 Task: Select the panel option in the confirm on kill.
Action: Mouse moved to (15, 498)
Screenshot: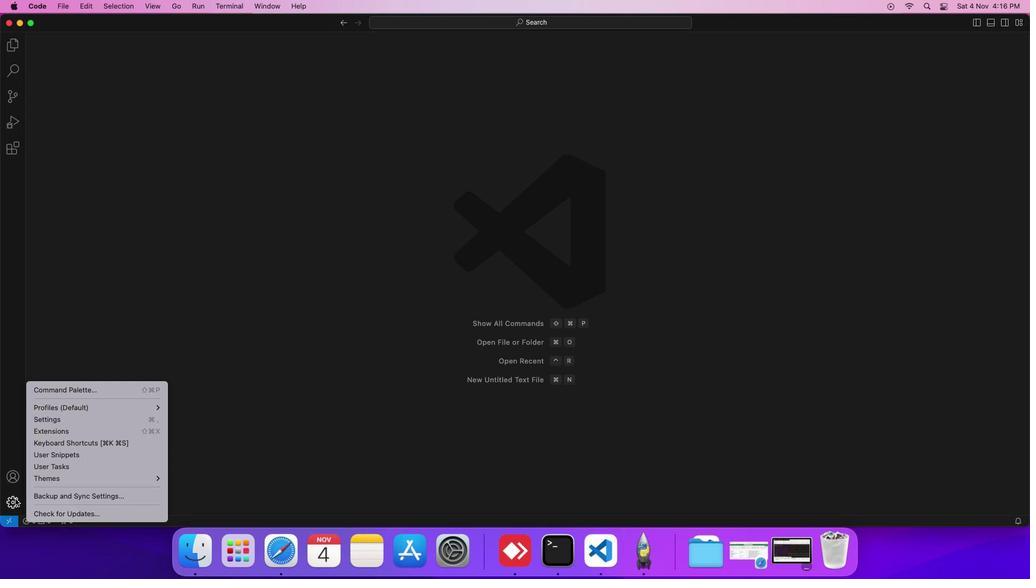 
Action: Mouse pressed left at (15, 498)
Screenshot: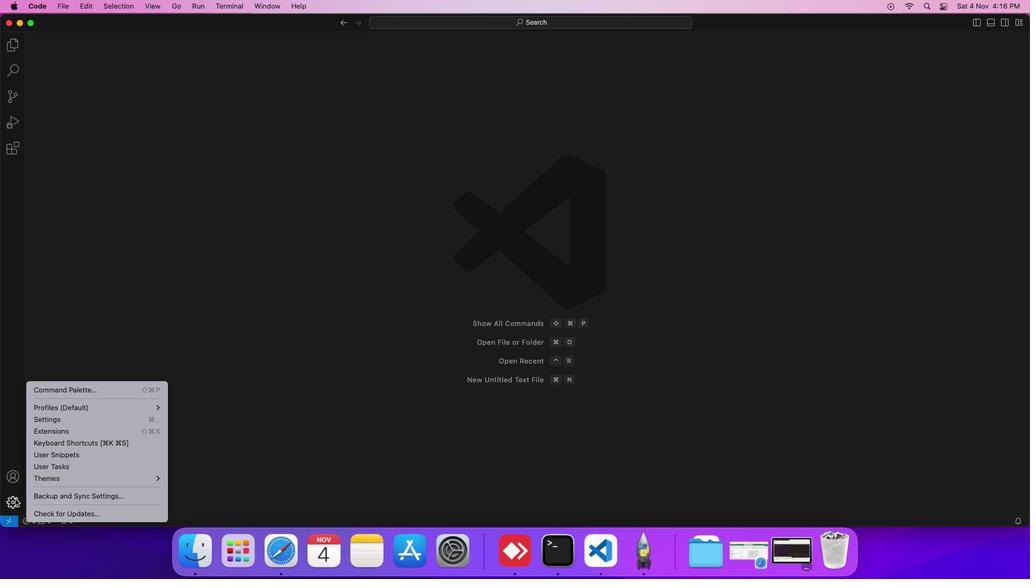 
Action: Mouse moved to (52, 423)
Screenshot: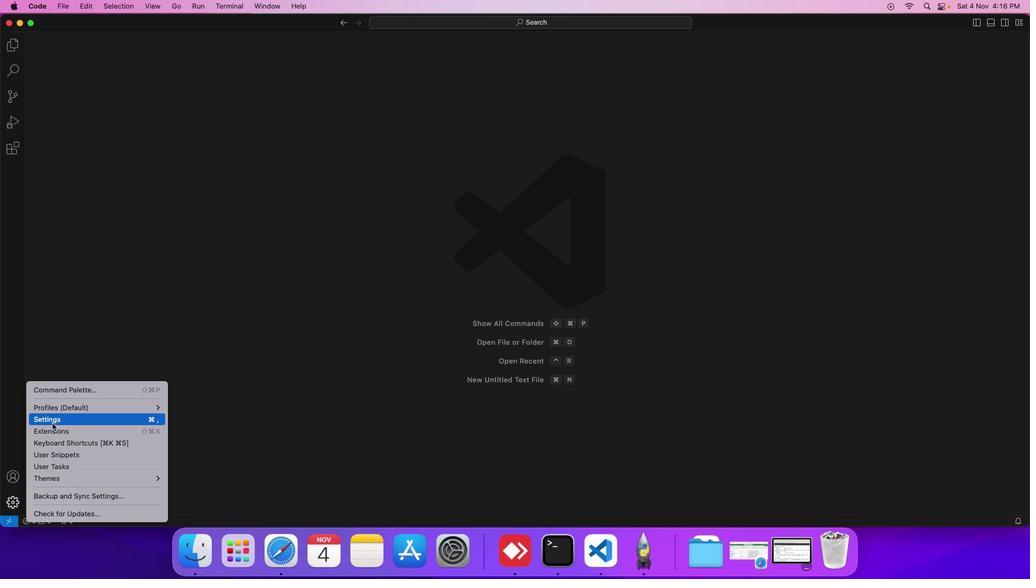 
Action: Mouse pressed left at (52, 423)
Screenshot: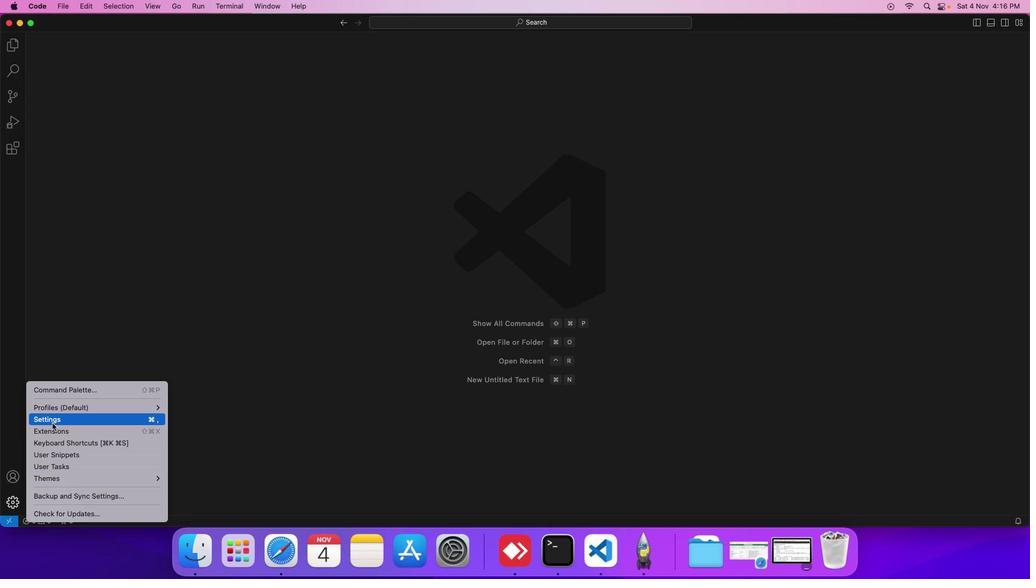 
Action: Mouse moved to (240, 157)
Screenshot: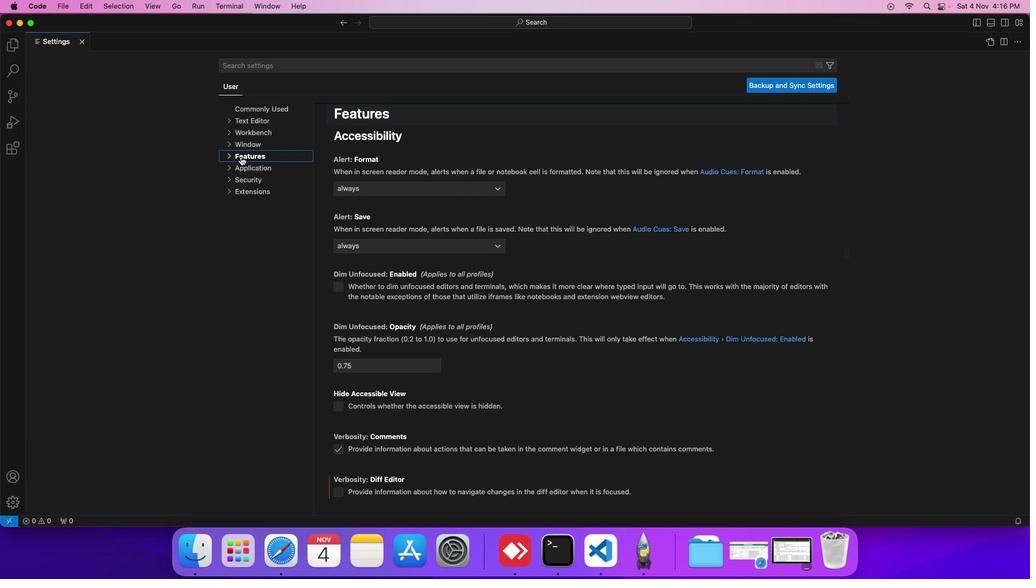 
Action: Mouse pressed left at (240, 157)
Screenshot: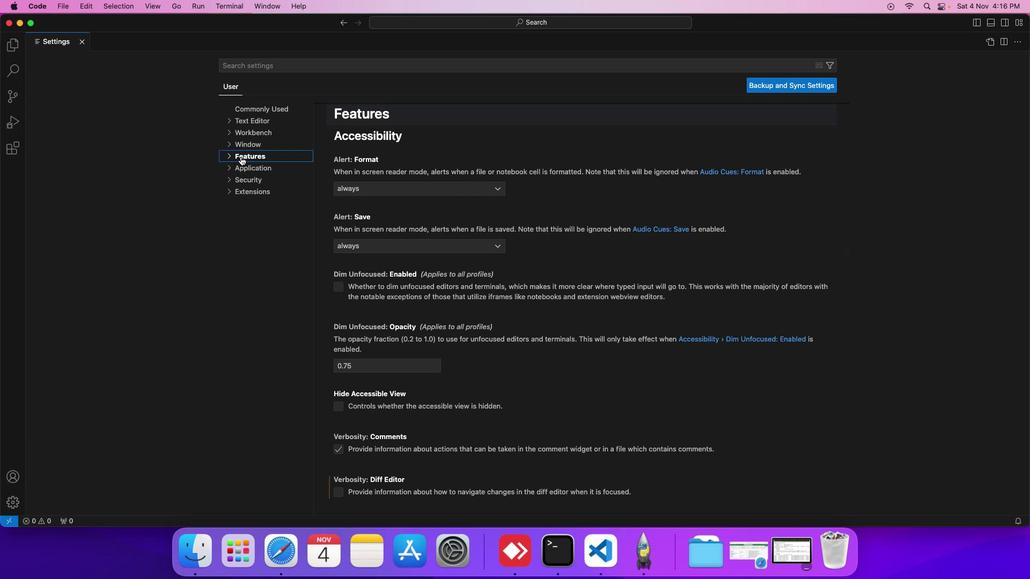 
Action: Mouse moved to (255, 250)
Screenshot: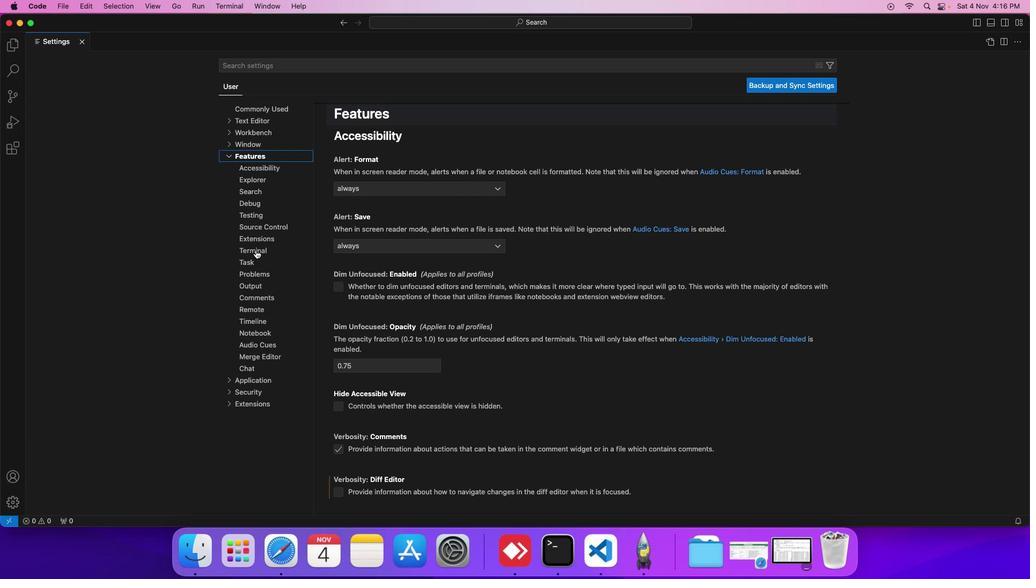 
Action: Mouse pressed left at (255, 250)
Screenshot: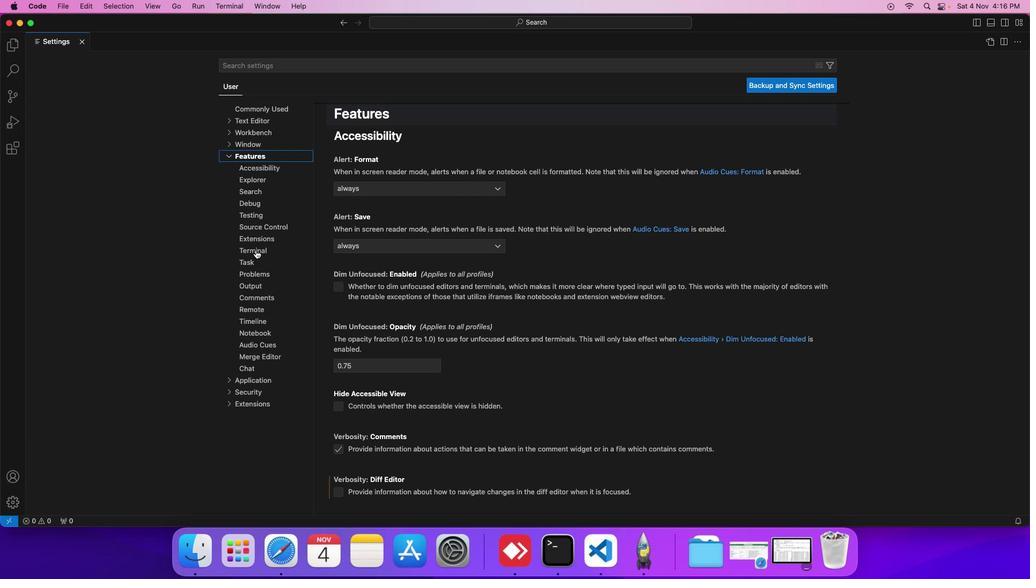
Action: Mouse moved to (351, 348)
Screenshot: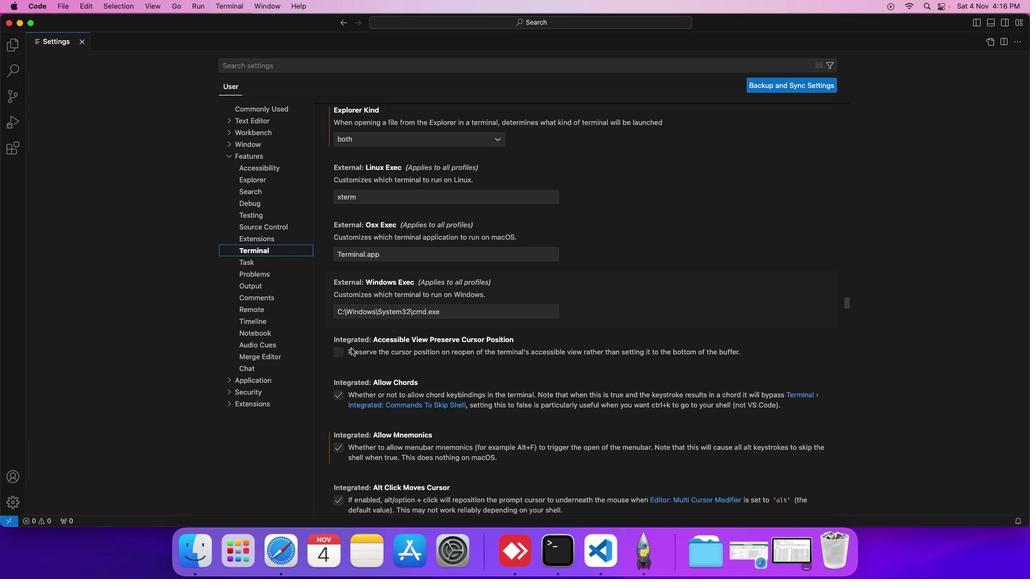 
Action: Mouse scrolled (351, 348) with delta (0, 0)
Screenshot: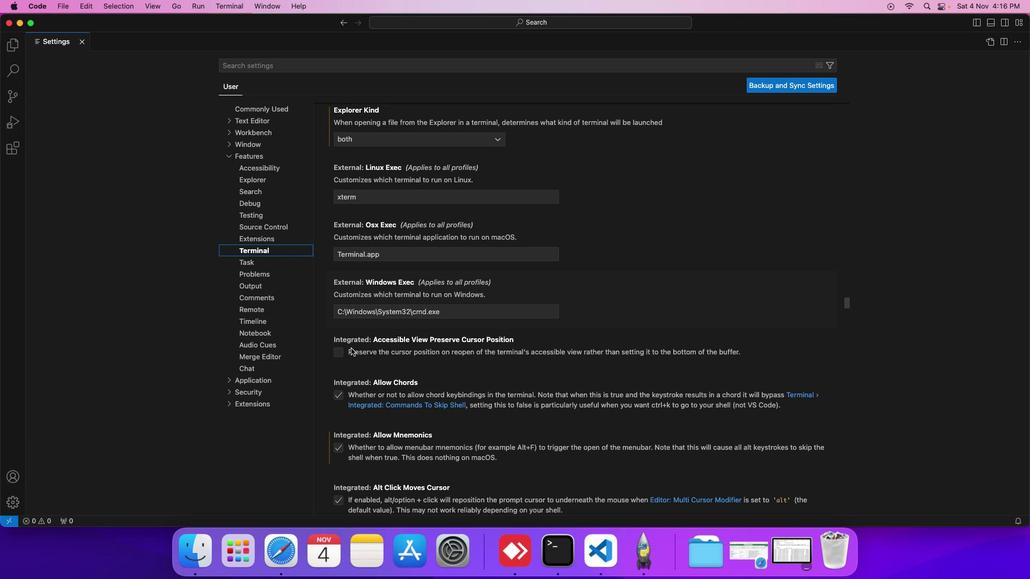 
Action: Mouse scrolled (351, 348) with delta (0, 0)
Screenshot: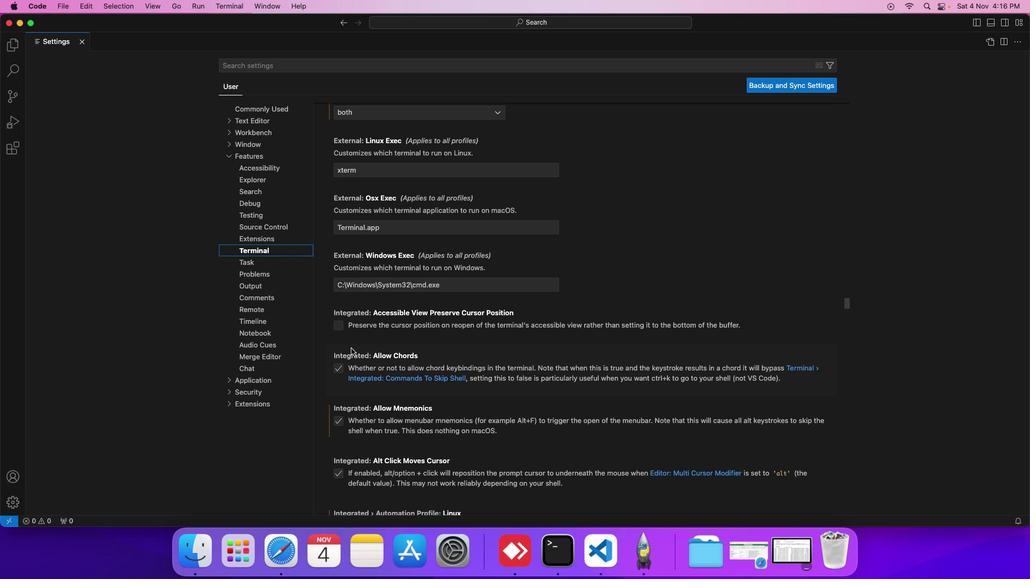 
Action: Mouse scrolled (351, 348) with delta (0, 0)
Screenshot: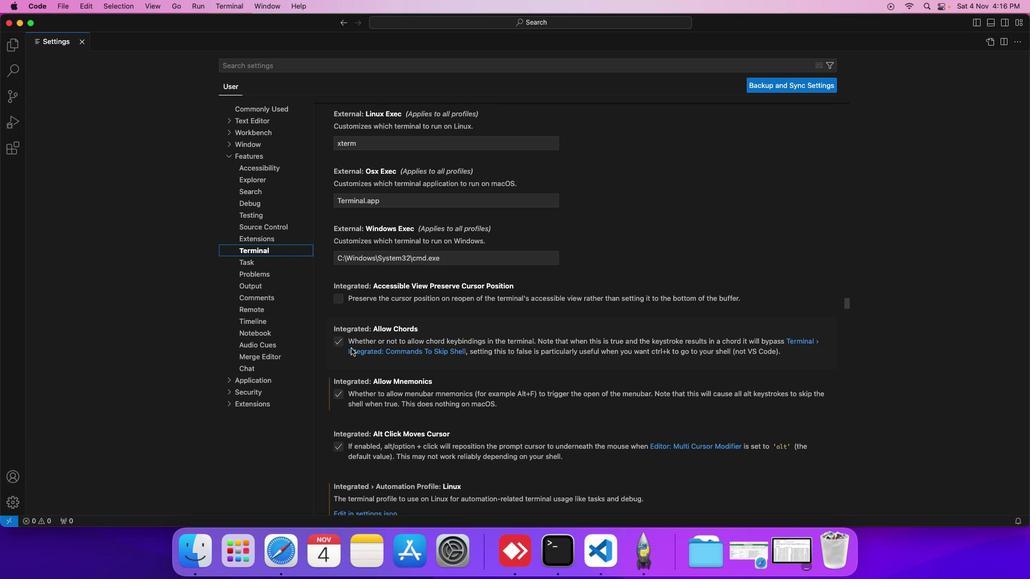 
Action: Mouse scrolled (351, 348) with delta (0, 0)
Screenshot: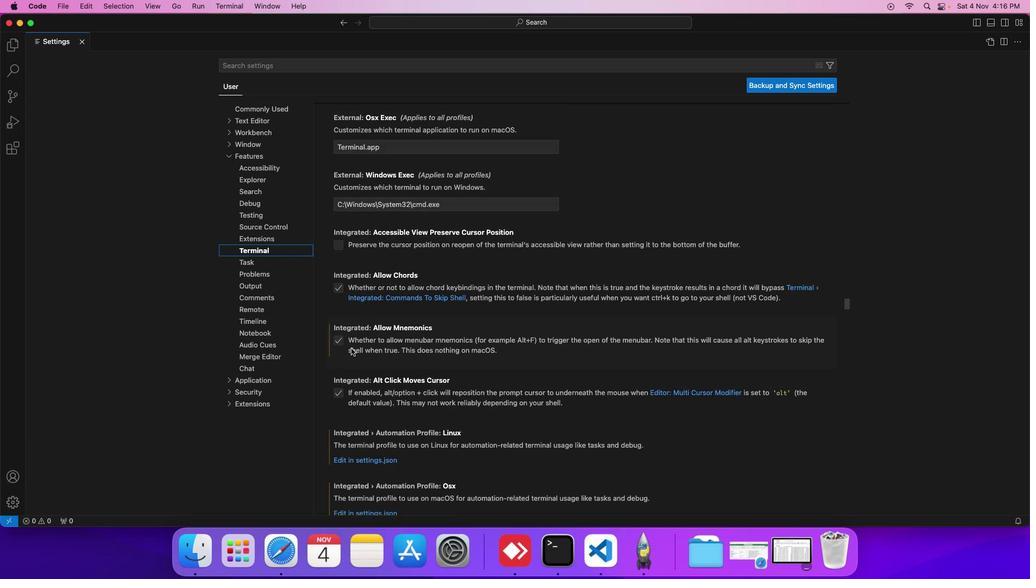 
Action: Mouse scrolled (351, 348) with delta (0, 0)
Screenshot: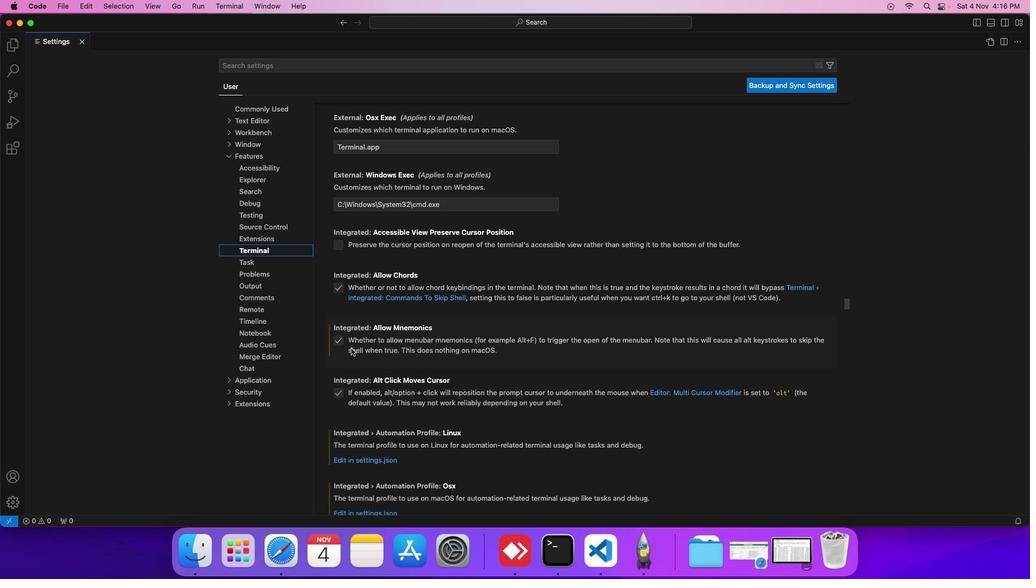 
Action: Mouse scrolled (351, 348) with delta (0, 0)
Screenshot: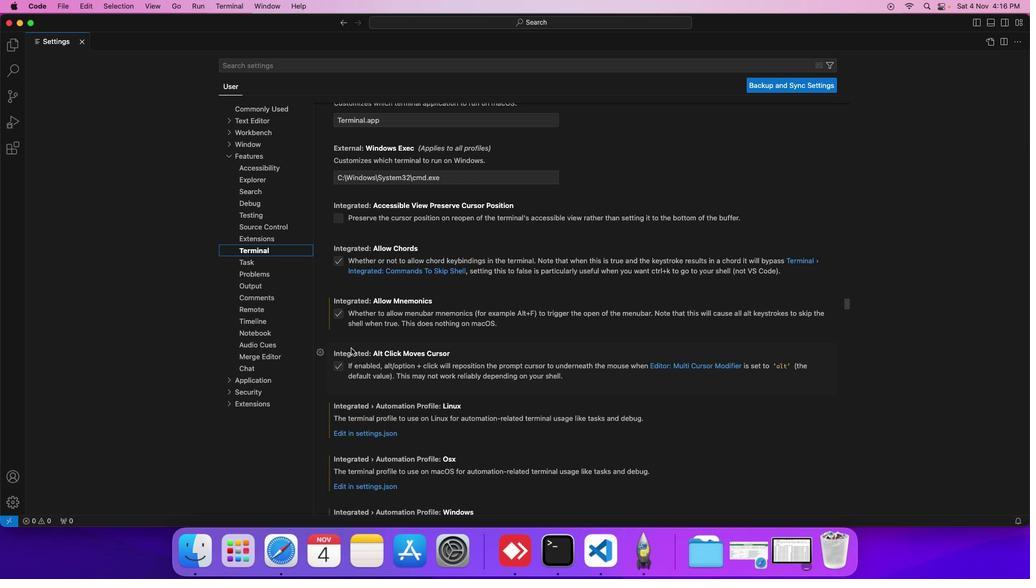 
Action: Mouse scrolled (351, 348) with delta (0, 0)
Screenshot: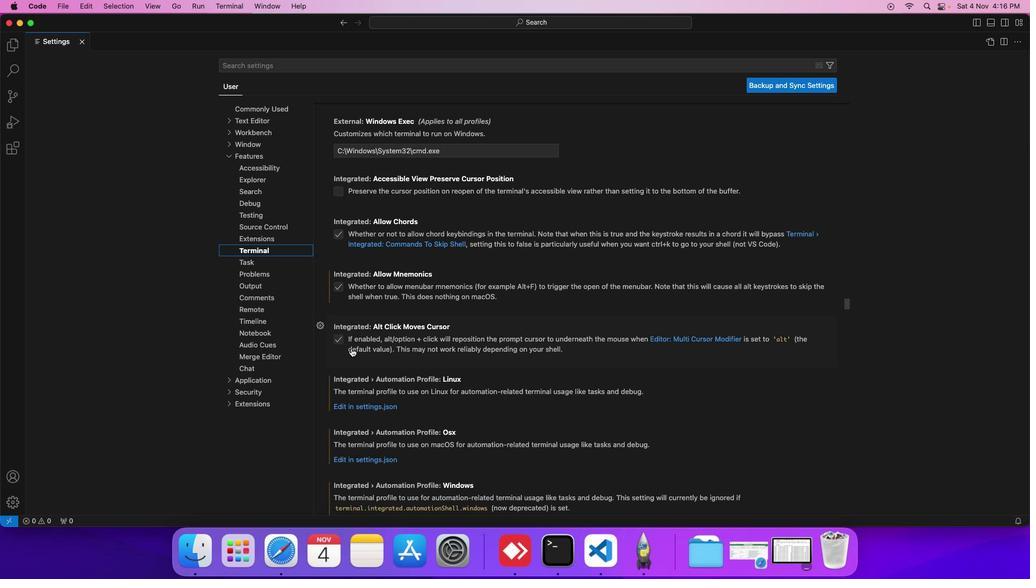 
Action: Mouse scrolled (351, 348) with delta (0, 0)
Screenshot: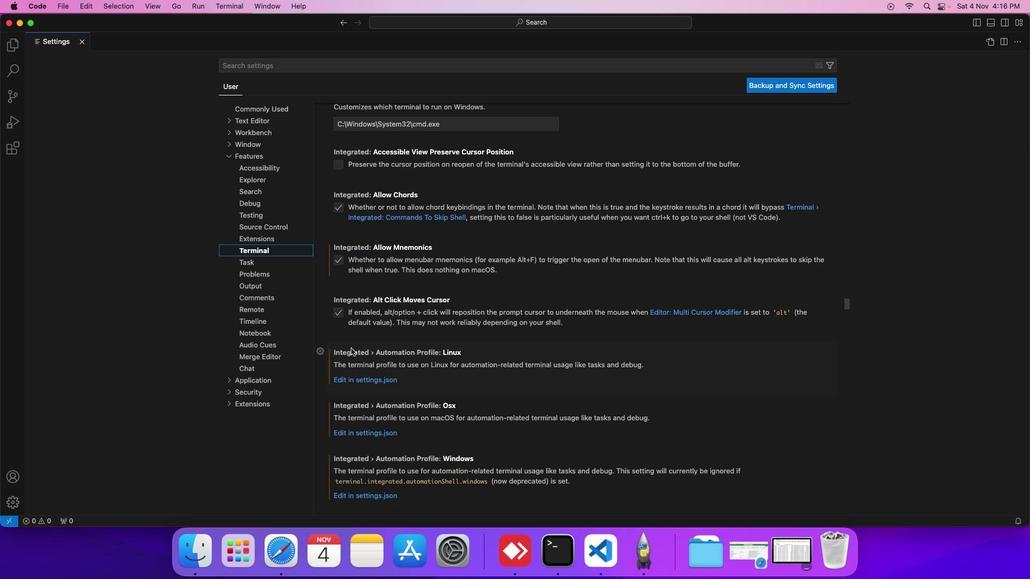 
Action: Mouse scrolled (351, 348) with delta (0, 0)
Screenshot: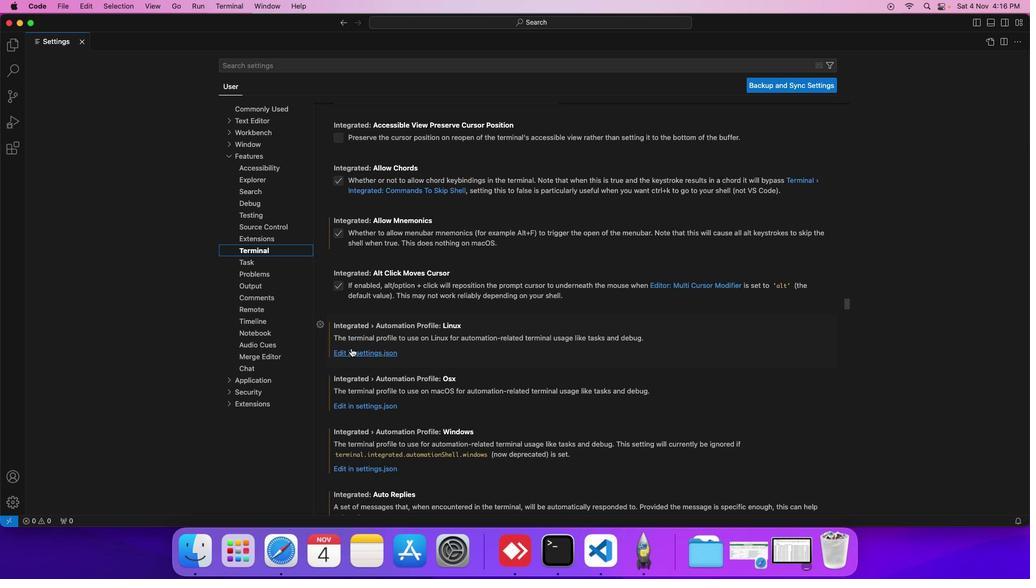 
Action: Mouse scrolled (351, 348) with delta (0, 0)
Screenshot: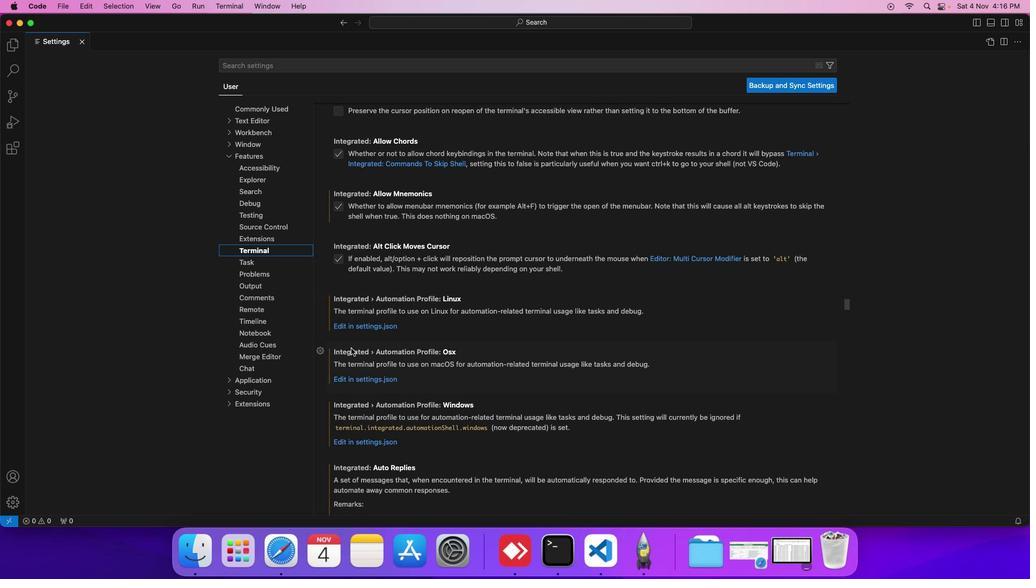 
Action: Mouse scrolled (351, 348) with delta (0, 0)
Screenshot: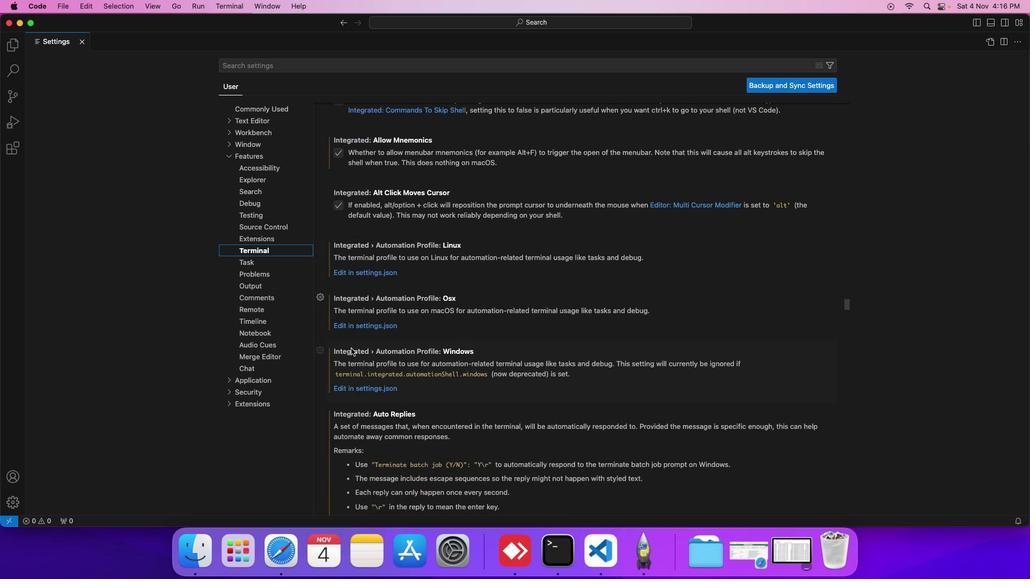 
Action: Mouse scrolled (351, 348) with delta (0, 0)
Screenshot: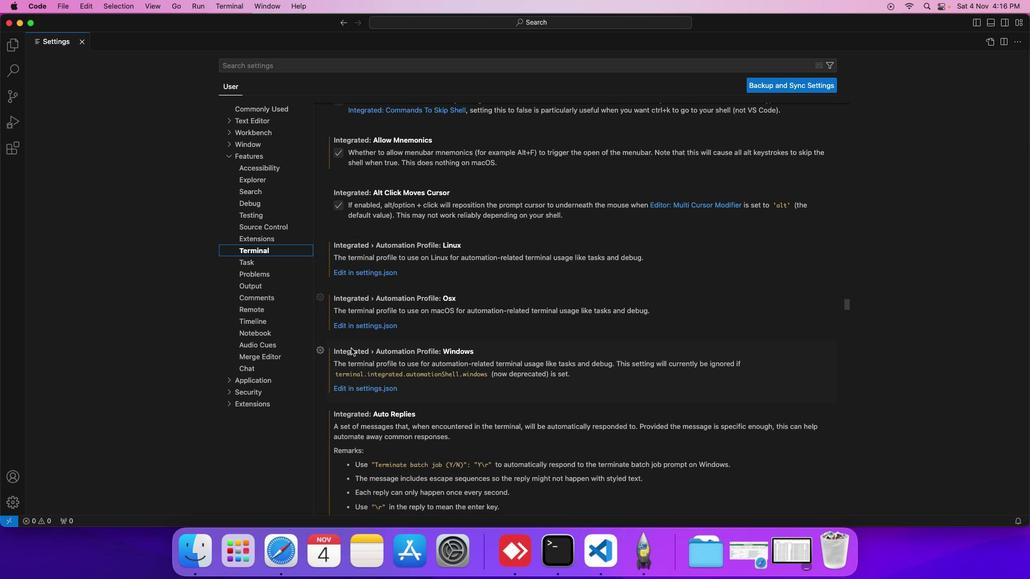 
Action: Mouse scrolled (351, 348) with delta (0, 0)
Screenshot: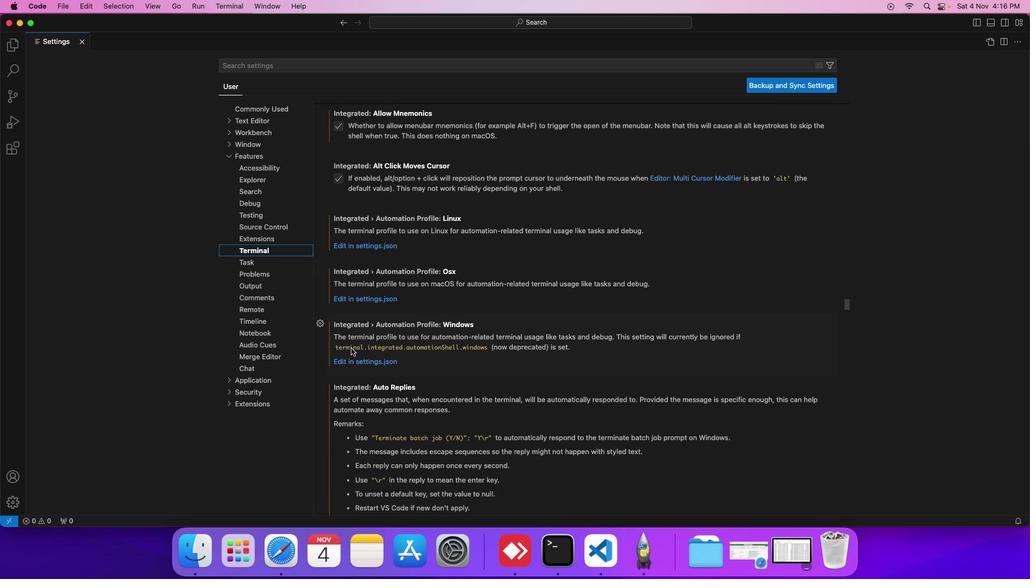 
Action: Mouse scrolled (351, 348) with delta (0, 0)
Screenshot: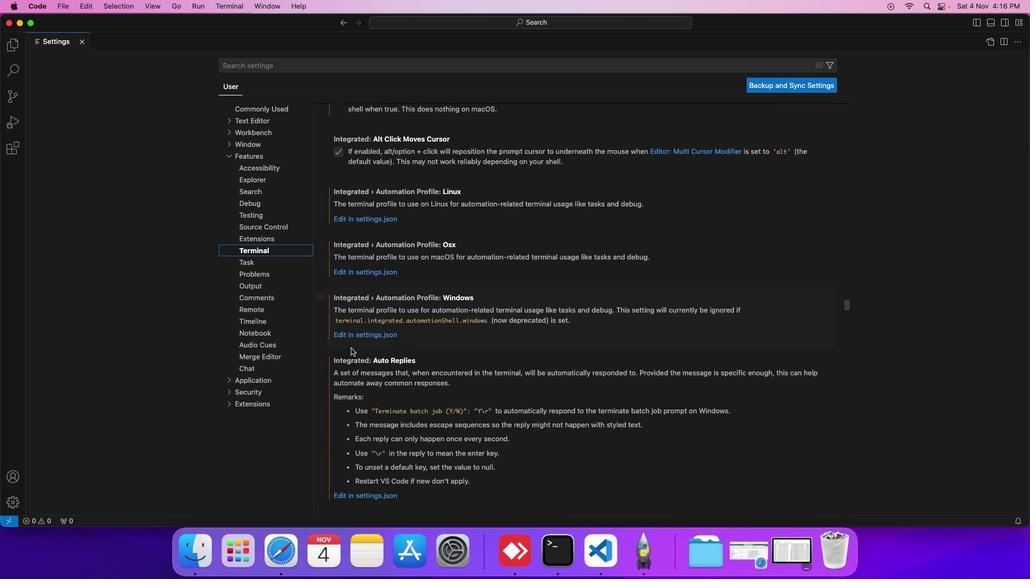 
Action: Mouse scrolled (351, 348) with delta (0, 0)
Screenshot: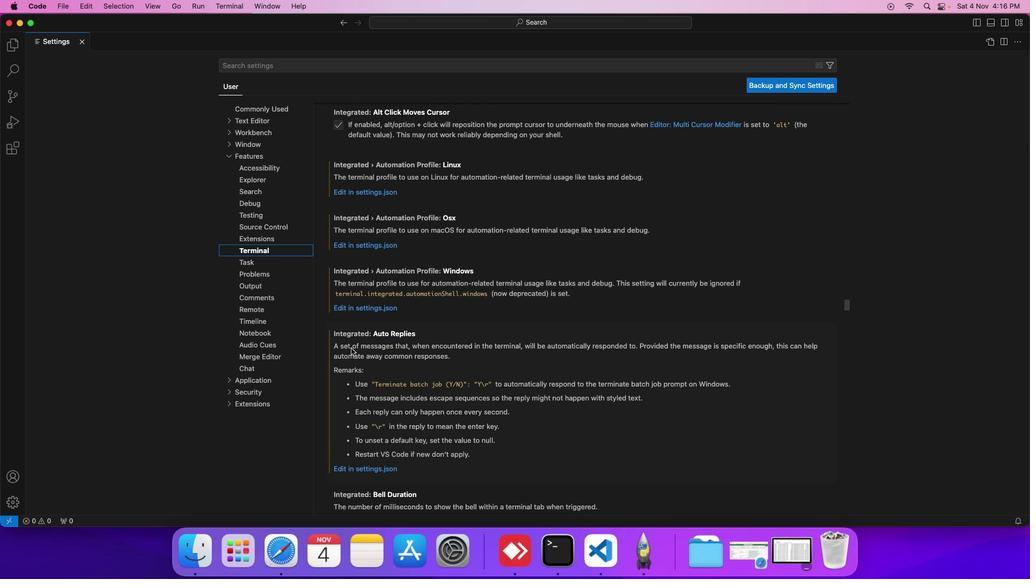 
Action: Mouse scrolled (351, 348) with delta (0, 0)
Screenshot: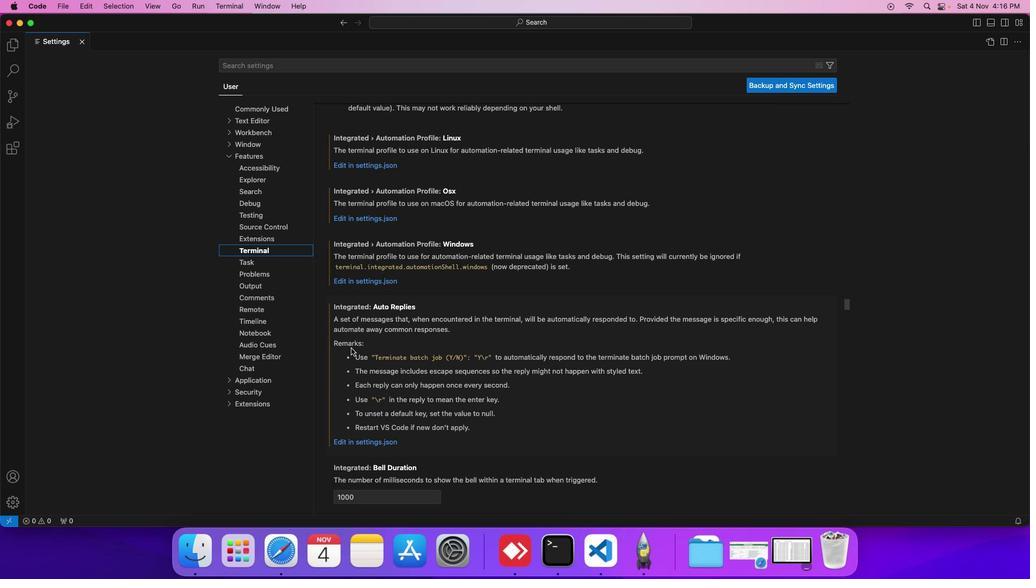 
Action: Mouse scrolled (351, 348) with delta (0, 0)
Screenshot: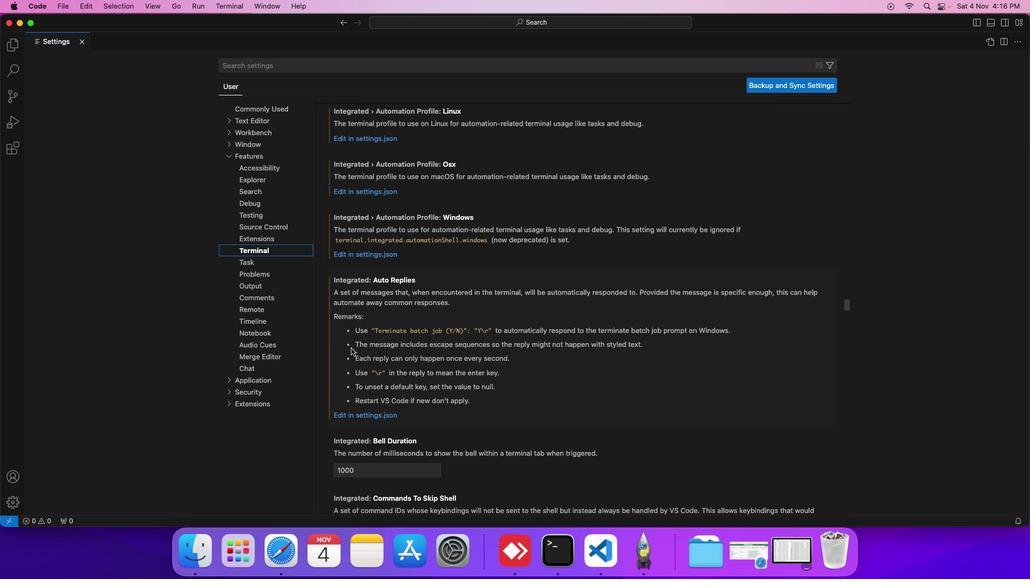 
Action: Mouse scrolled (351, 348) with delta (0, 0)
Screenshot: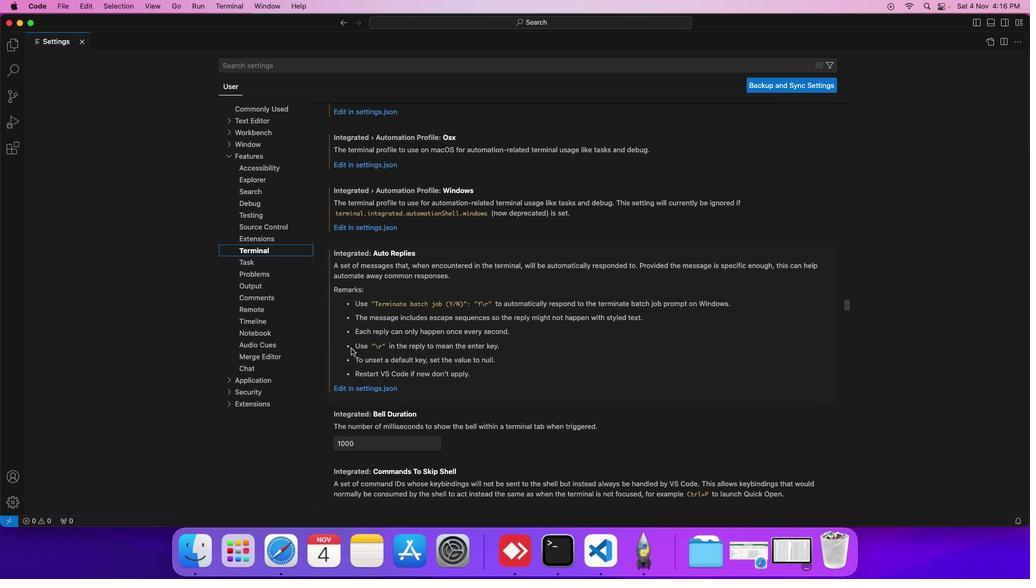 
Action: Mouse scrolled (351, 348) with delta (0, 0)
Screenshot: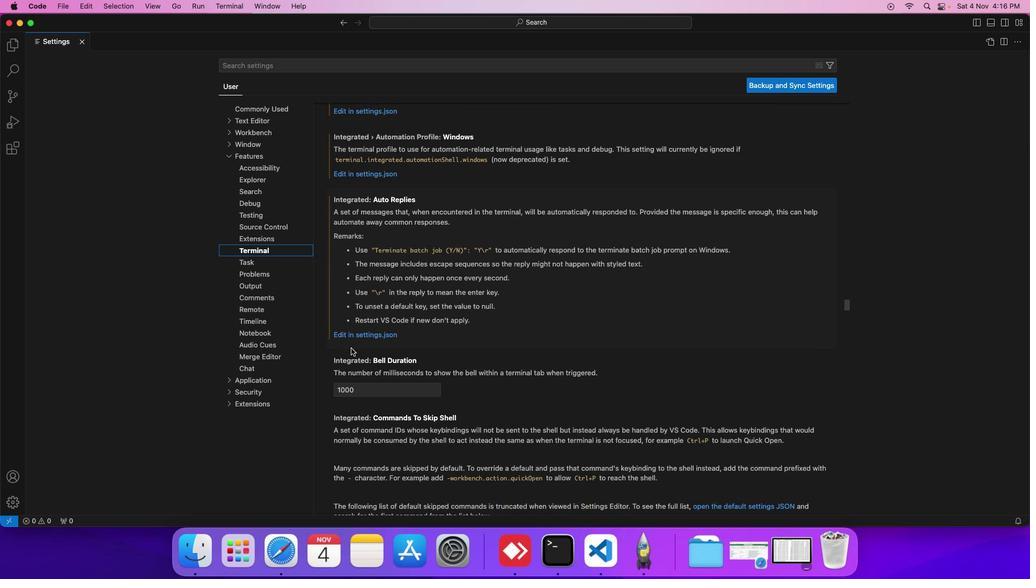 
Action: Mouse scrolled (351, 348) with delta (0, 0)
Screenshot: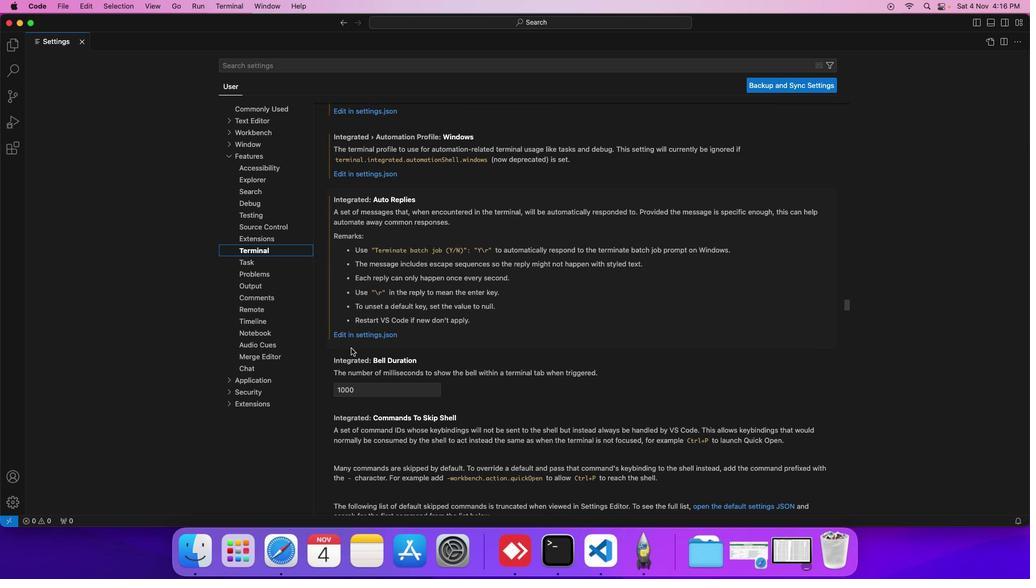 
Action: Mouse scrolled (351, 348) with delta (0, 0)
Screenshot: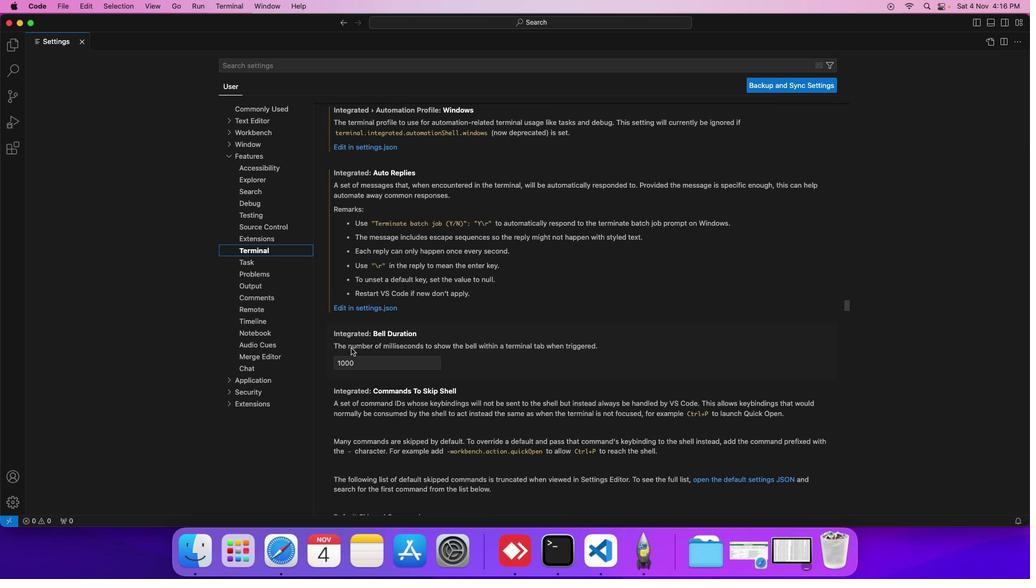 
Action: Mouse scrolled (351, 348) with delta (0, 0)
Screenshot: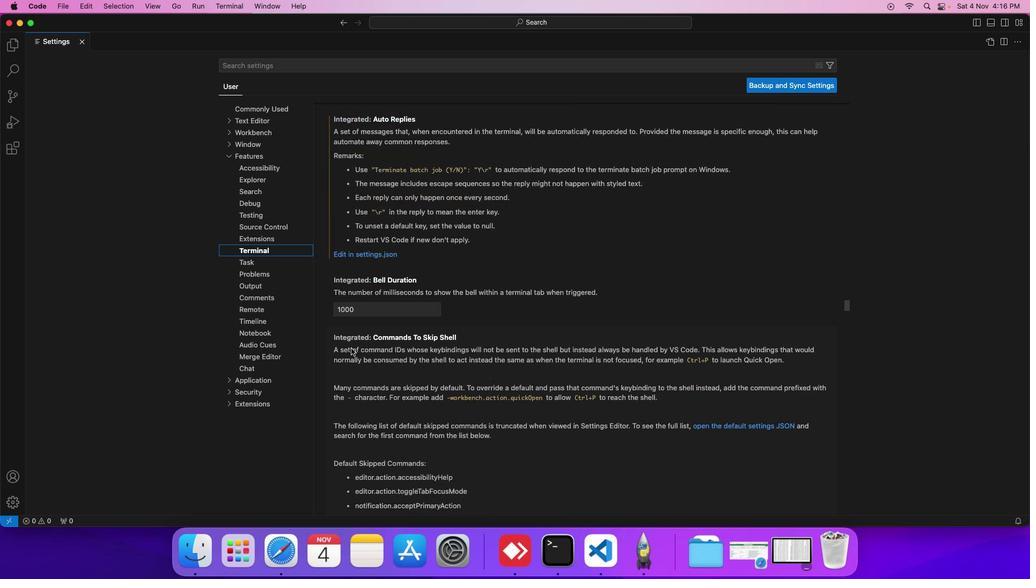 
Action: Mouse scrolled (351, 348) with delta (0, 0)
Screenshot: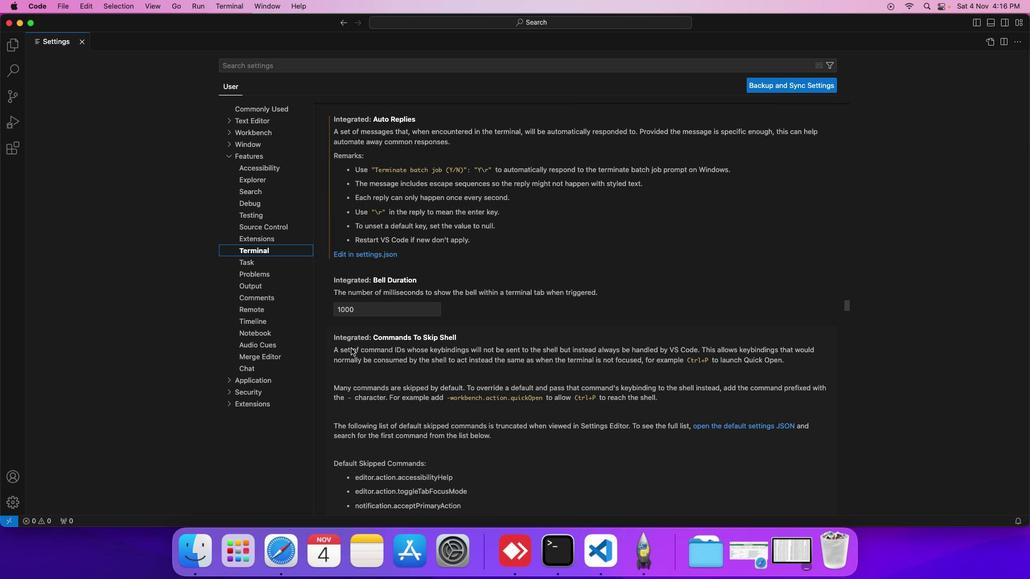 
Action: Mouse scrolled (351, 348) with delta (0, 0)
Screenshot: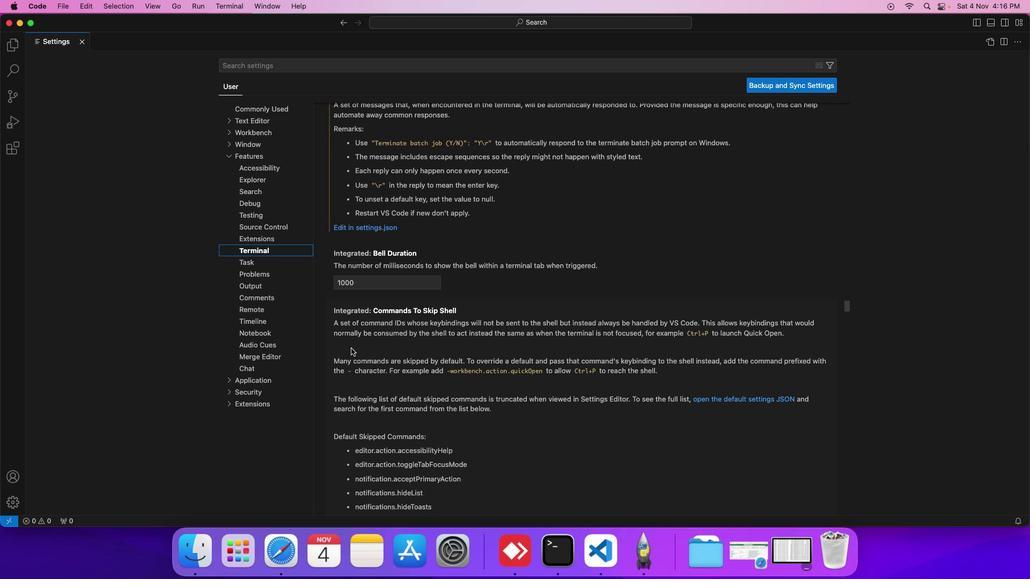 
Action: Mouse scrolled (351, 348) with delta (0, 0)
Screenshot: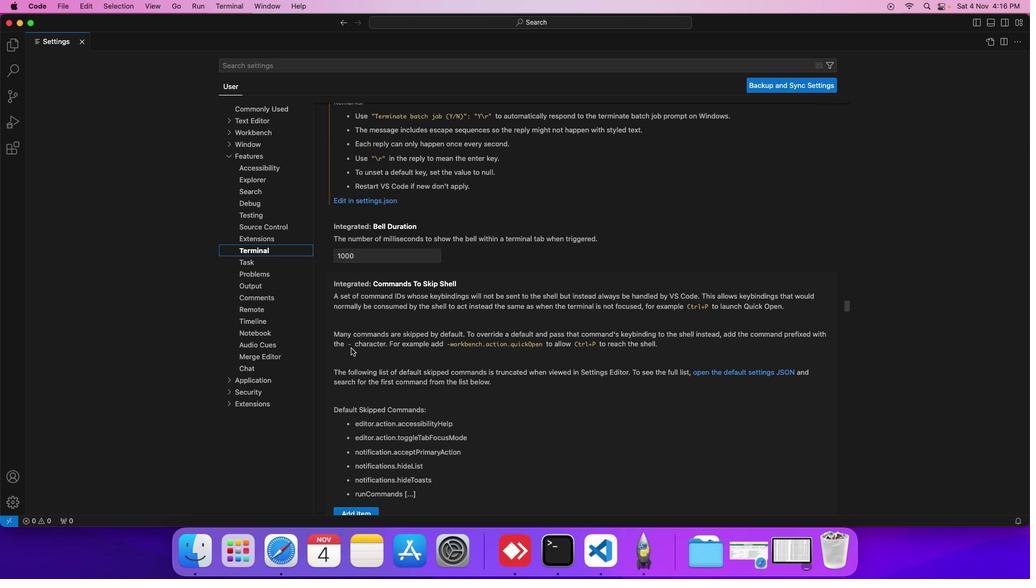 
Action: Mouse scrolled (351, 348) with delta (0, 0)
Screenshot: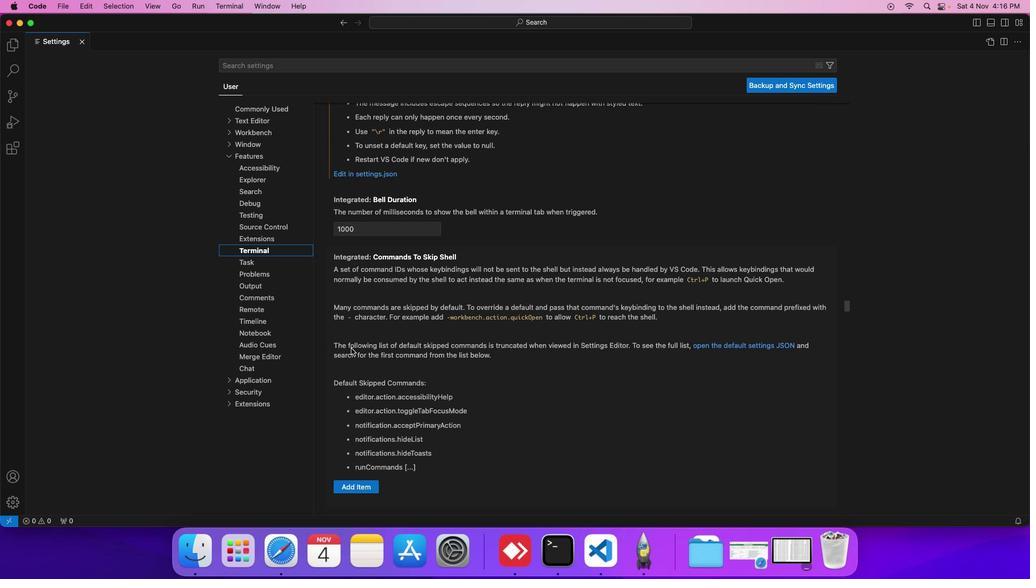 
Action: Mouse scrolled (351, 348) with delta (0, 0)
Screenshot: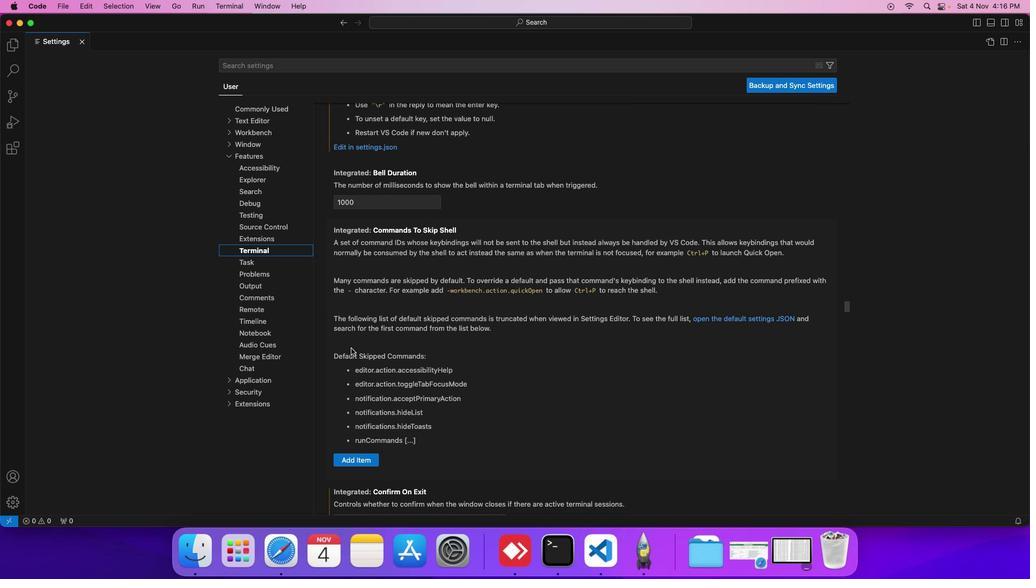 
Action: Mouse scrolled (351, 348) with delta (0, 0)
Screenshot: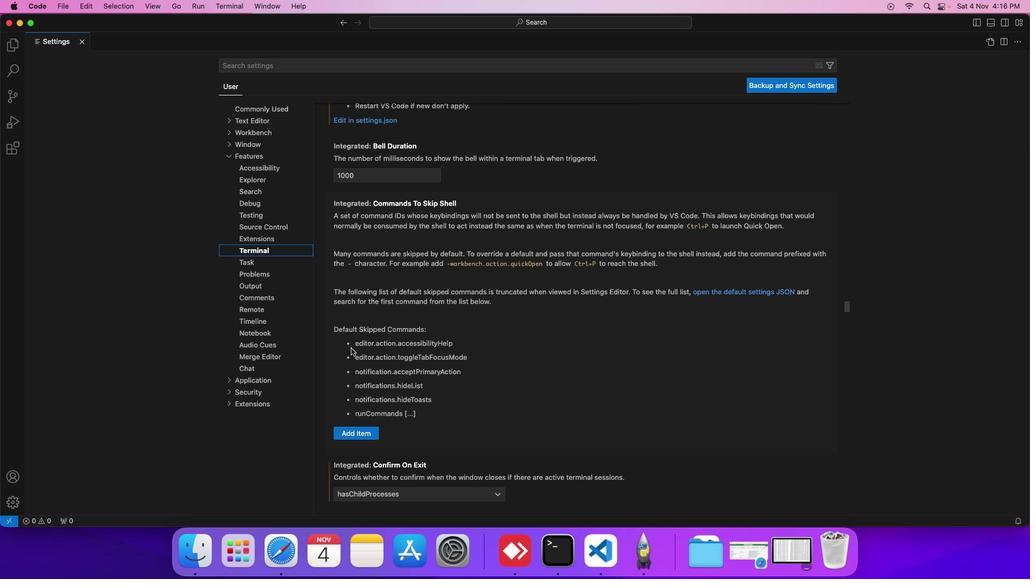 
Action: Mouse scrolled (351, 348) with delta (0, 0)
Screenshot: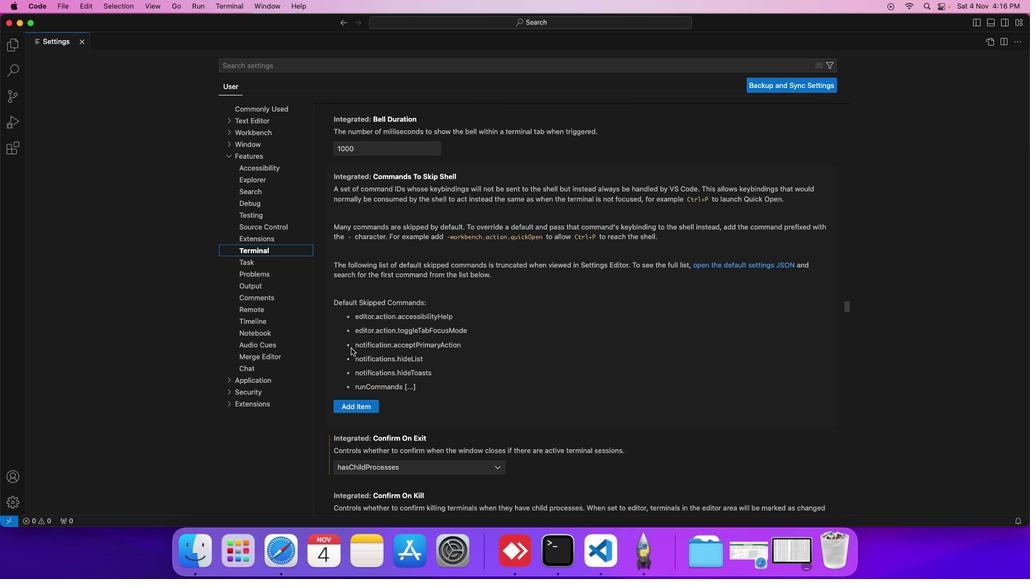 
Action: Mouse scrolled (351, 348) with delta (0, 0)
Screenshot: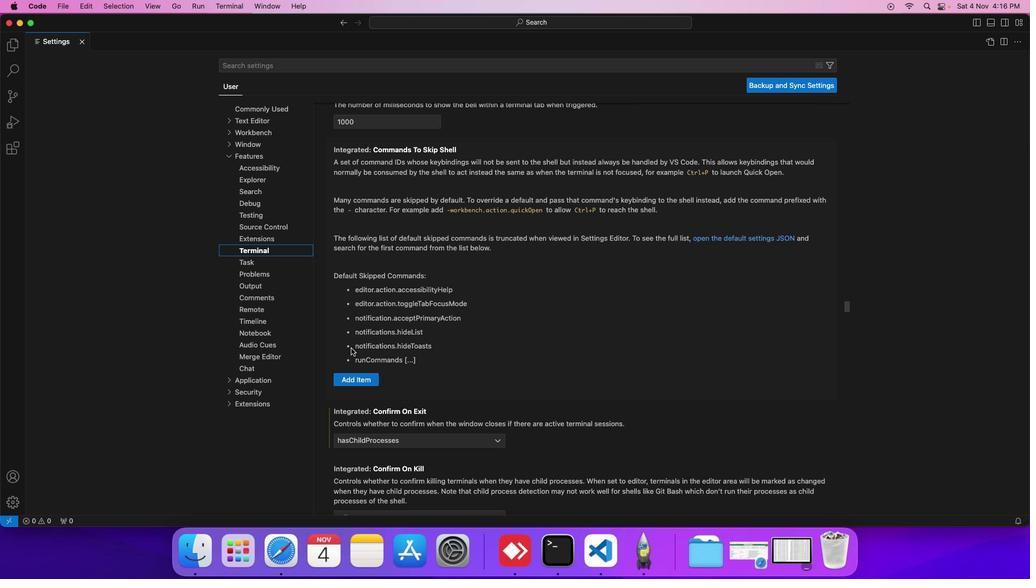 
Action: Mouse scrolled (351, 348) with delta (0, 0)
Screenshot: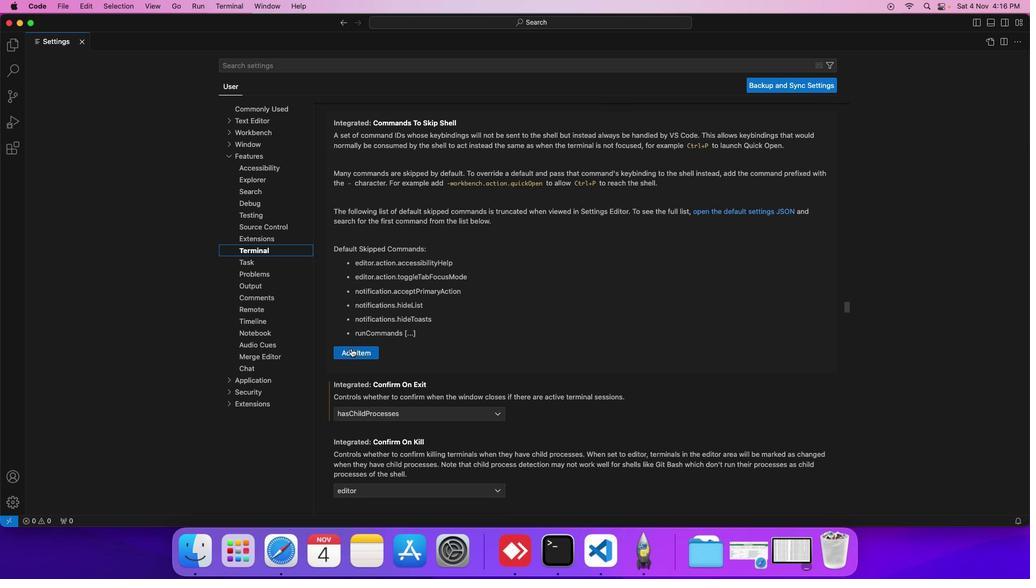 
Action: Mouse scrolled (351, 348) with delta (0, 0)
Screenshot: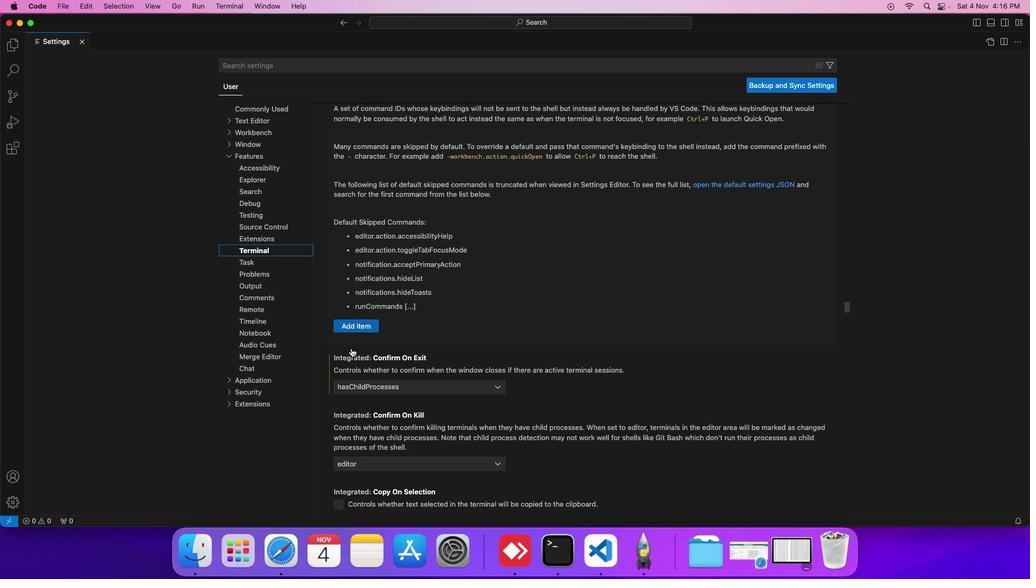 
Action: Mouse scrolled (351, 348) with delta (0, 0)
Screenshot: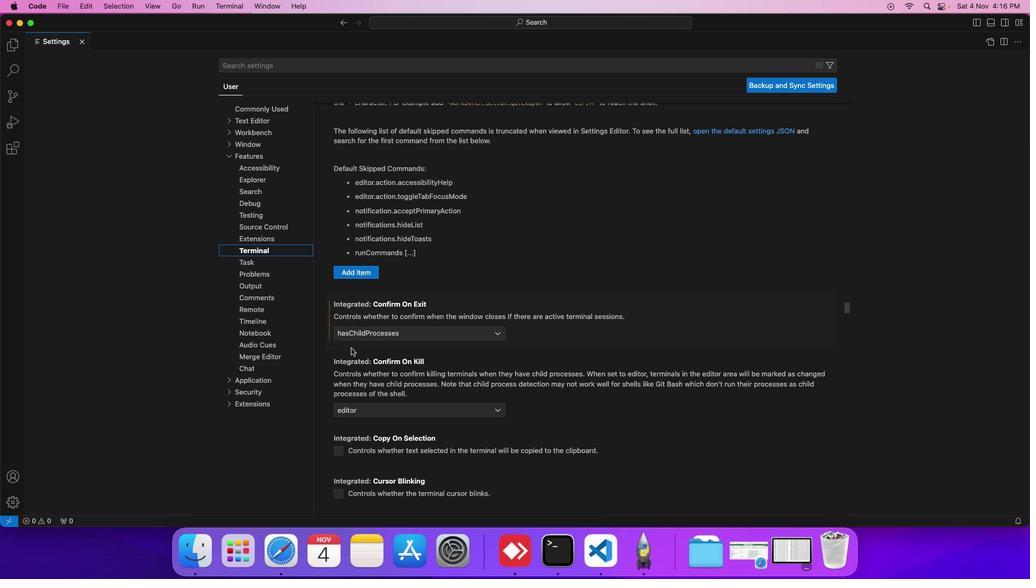 
Action: Mouse scrolled (351, 348) with delta (0, 0)
Screenshot: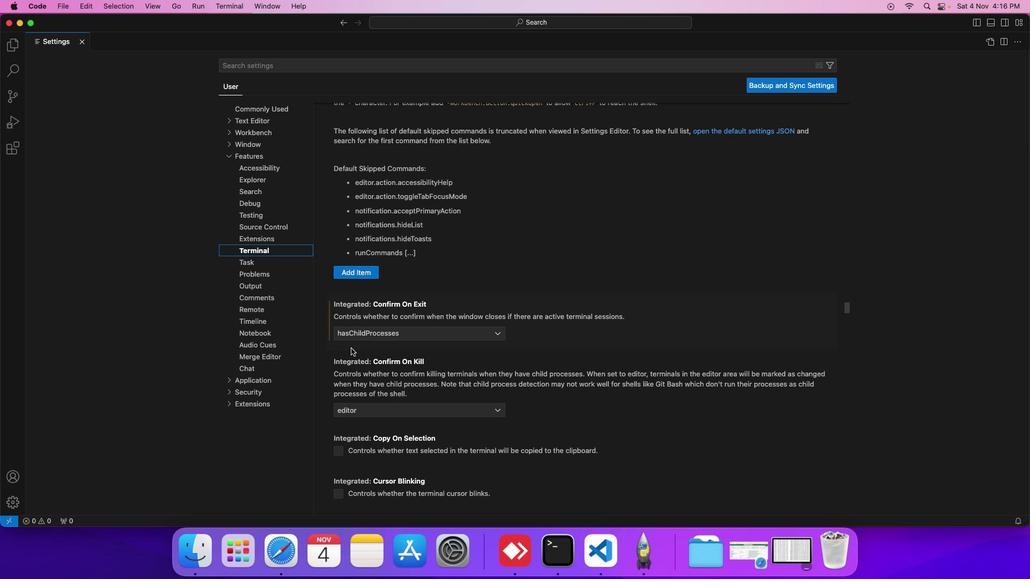 
Action: Mouse scrolled (351, 348) with delta (0, 0)
Screenshot: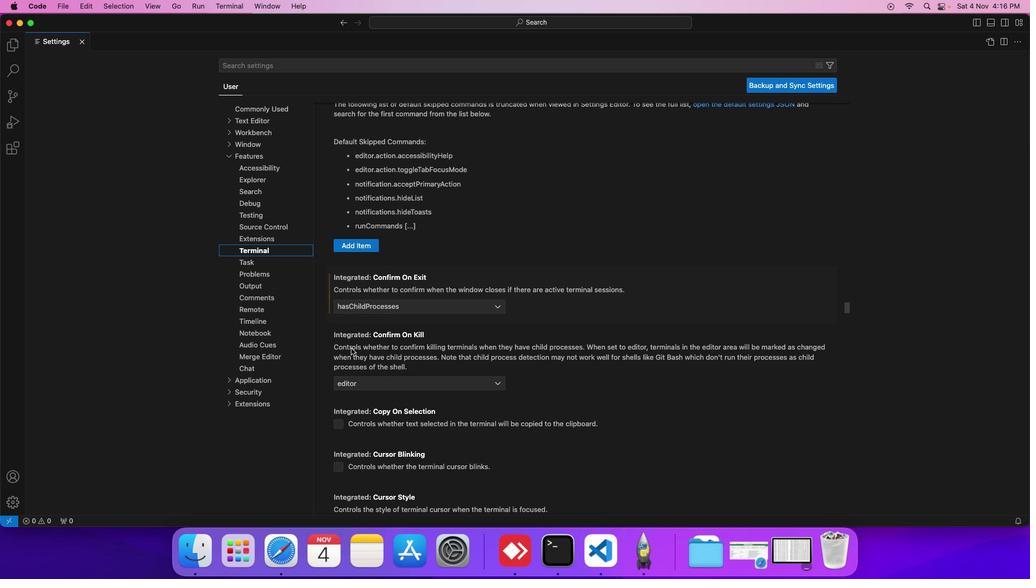 
Action: Mouse scrolled (351, 348) with delta (0, 0)
Screenshot: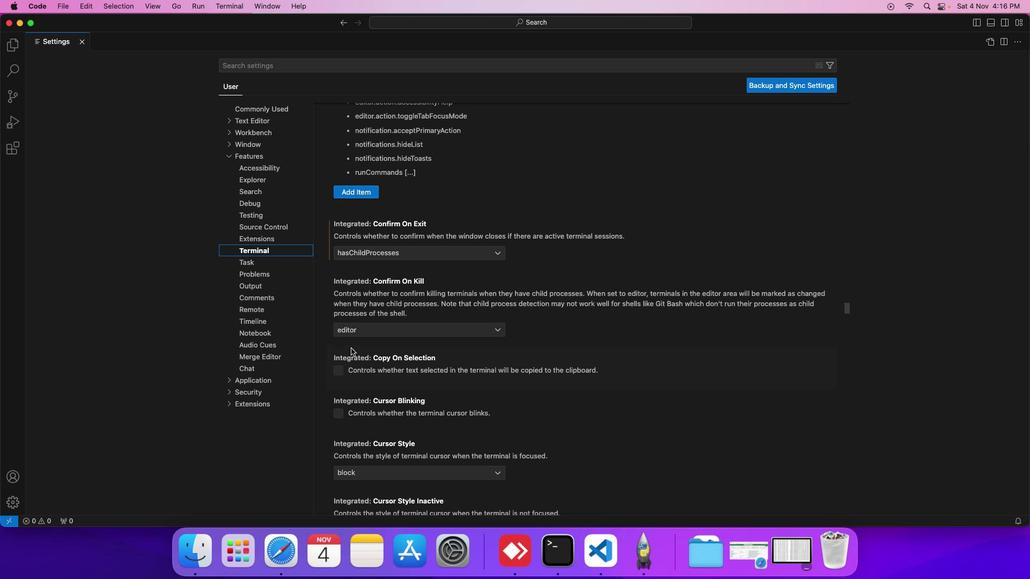 
Action: Mouse scrolled (351, 348) with delta (0, 0)
Screenshot: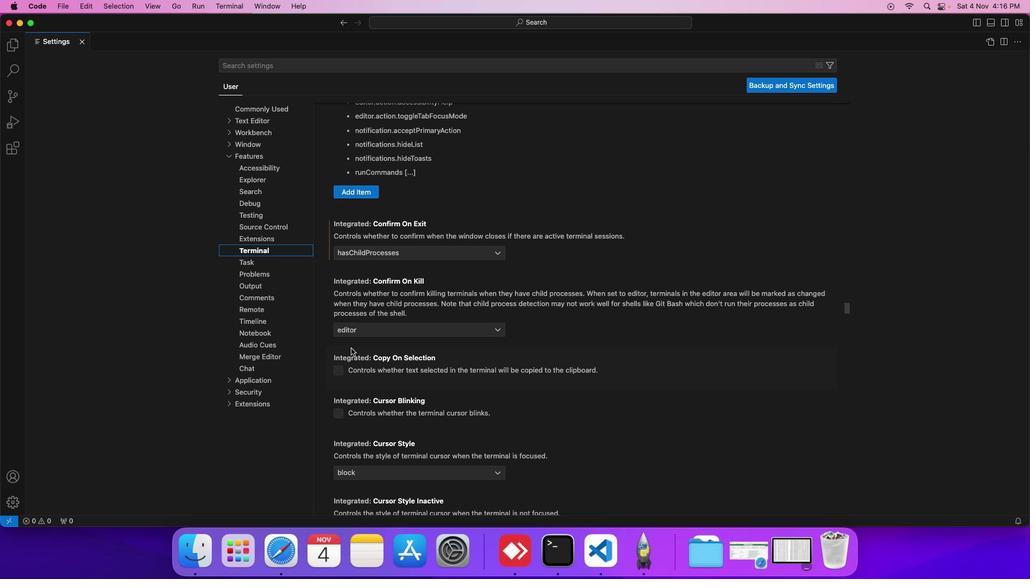 
Action: Mouse moved to (351, 330)
Screenshot: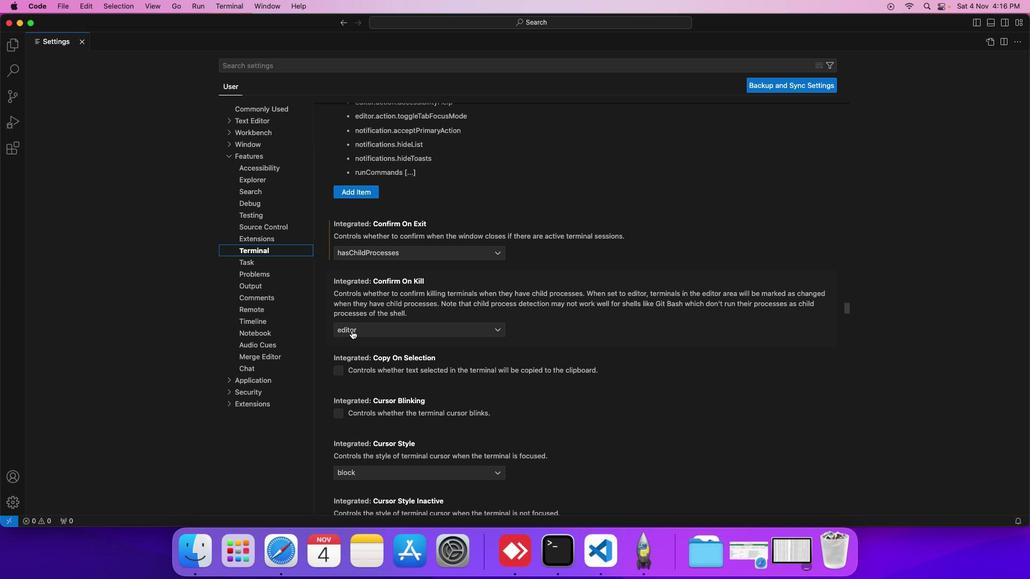 
Action: Mouse pressed left at (351, 330)
Screenshot: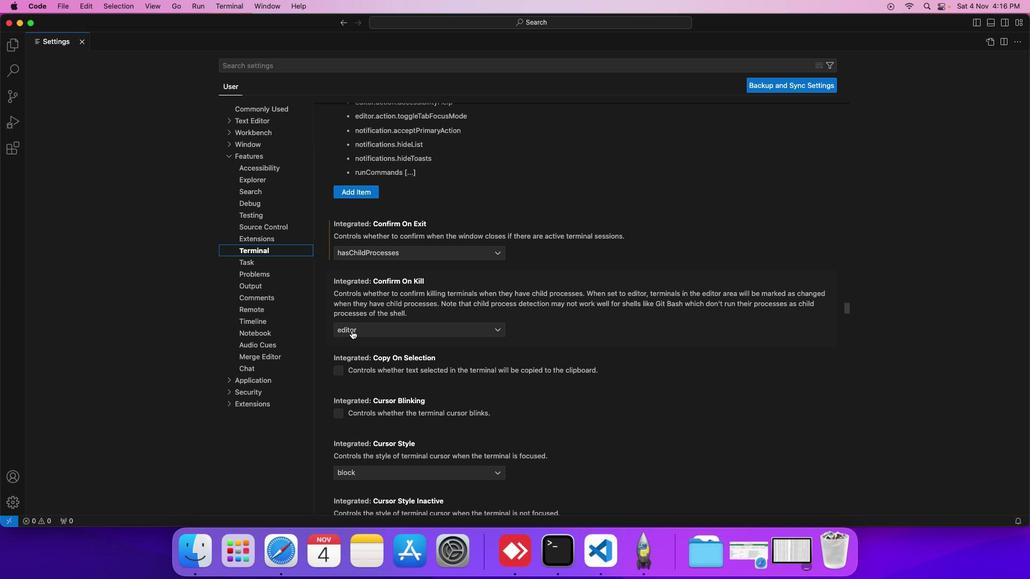 
Action: Mouse moved to (353, 364)
Screenshot: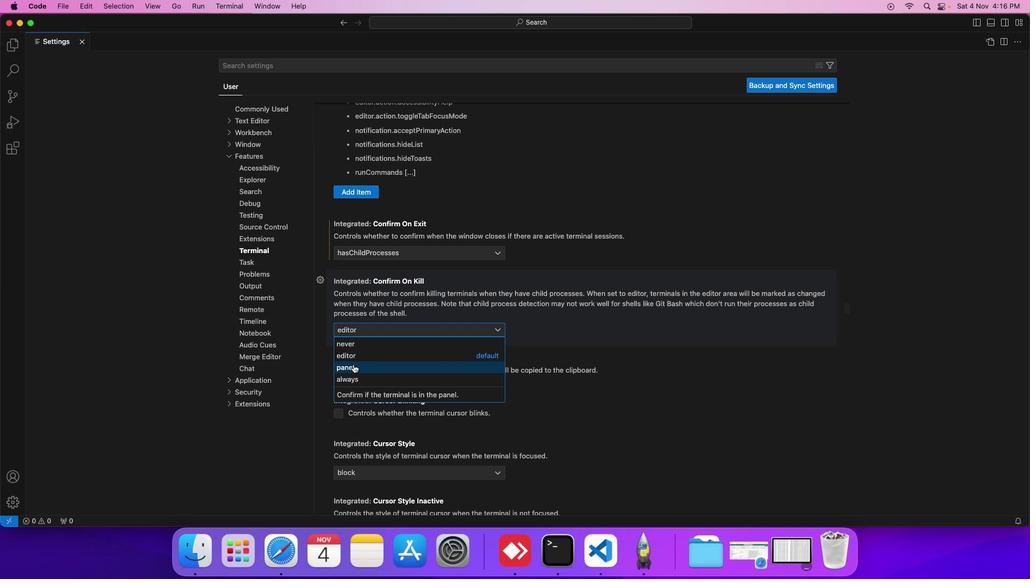 
Action: Mouse pressed left at (353, 364)
Screenshot: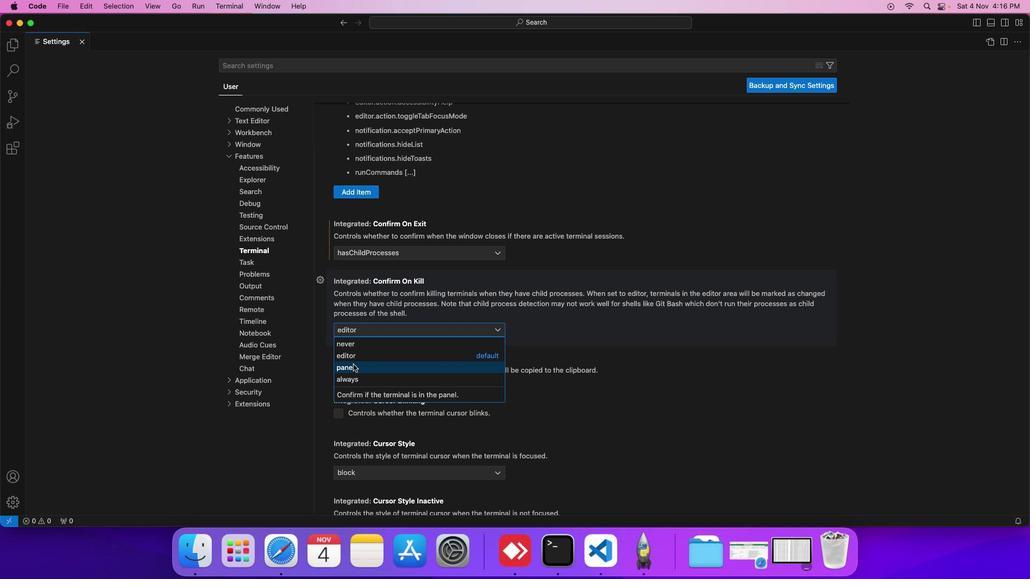 
Action: Mouse moved to (344, 360)
Screenshot: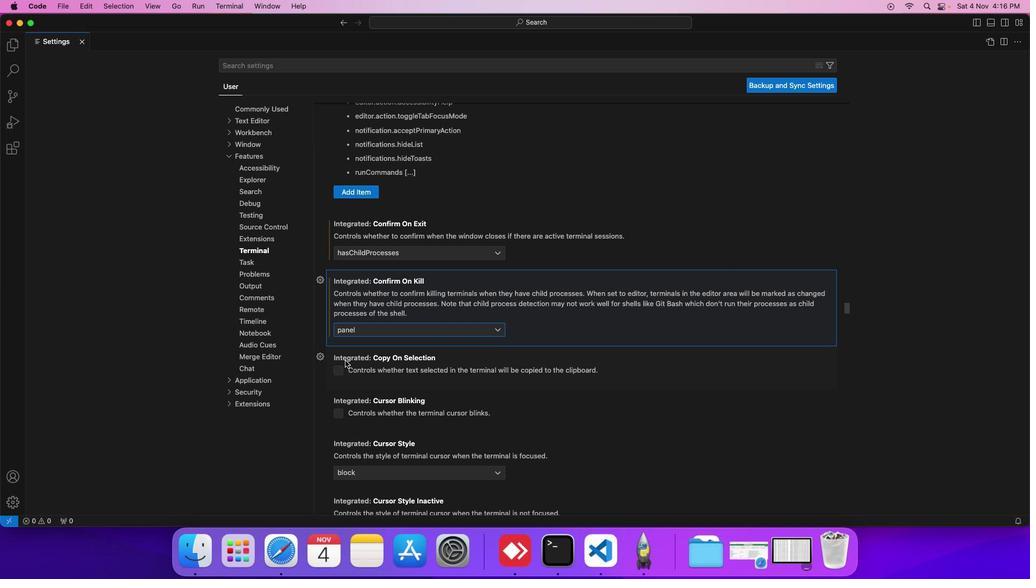 
